 Task: Edit the link text to "Idea Form".
Action: Mouse pressed left at (111, 160)
Screenshot: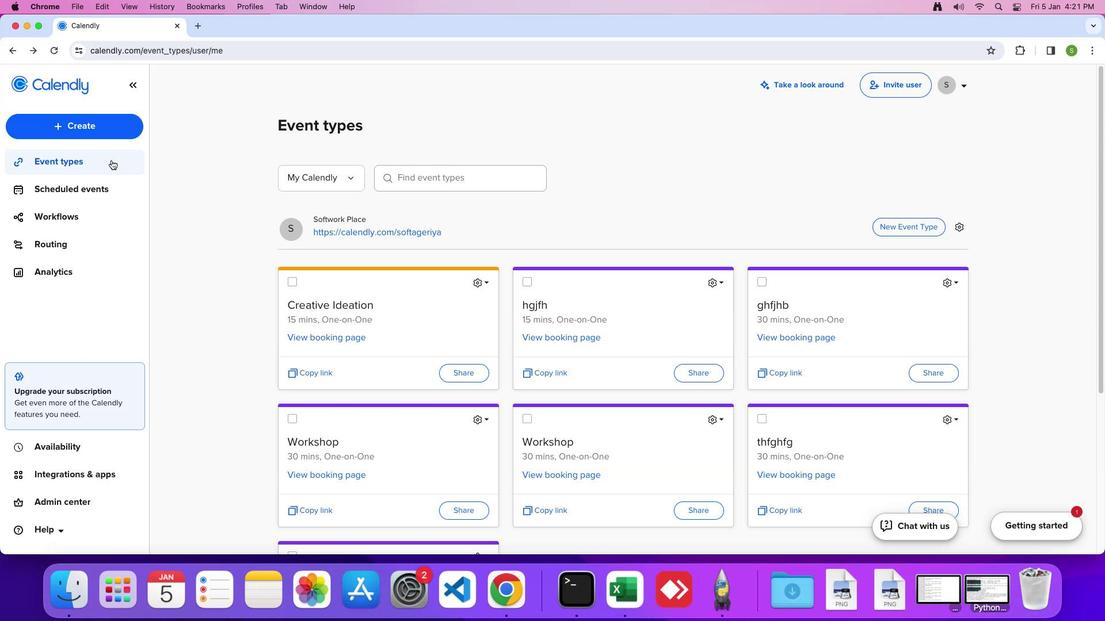 
Action: Mouse moved to (481, 281)
Screenshot: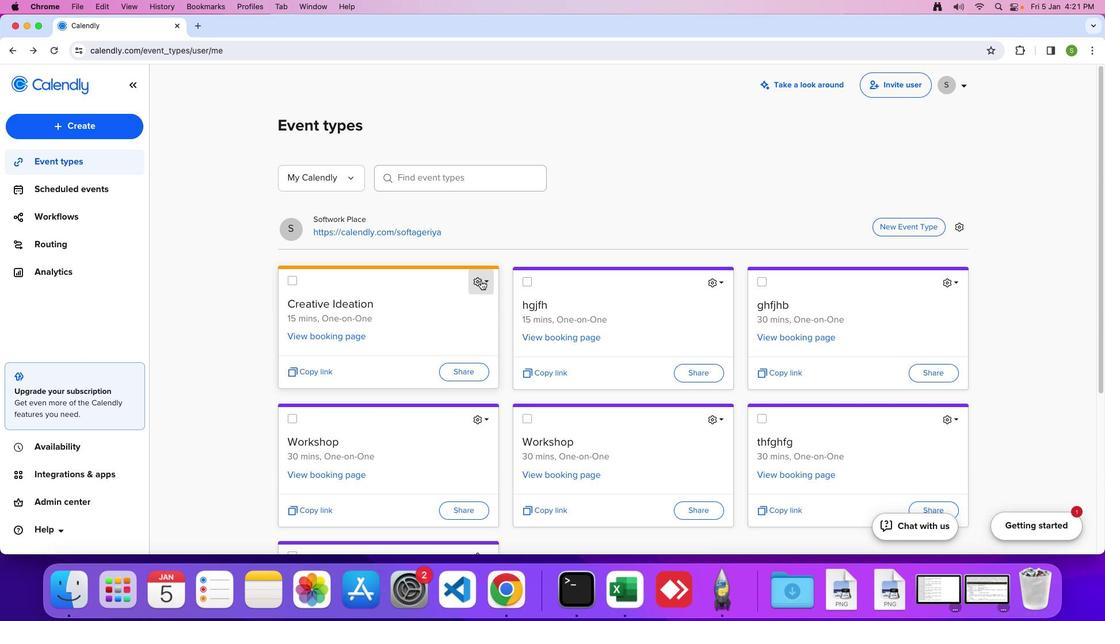 
Action: Mouse pressed left at (481, 281)
Screenshot: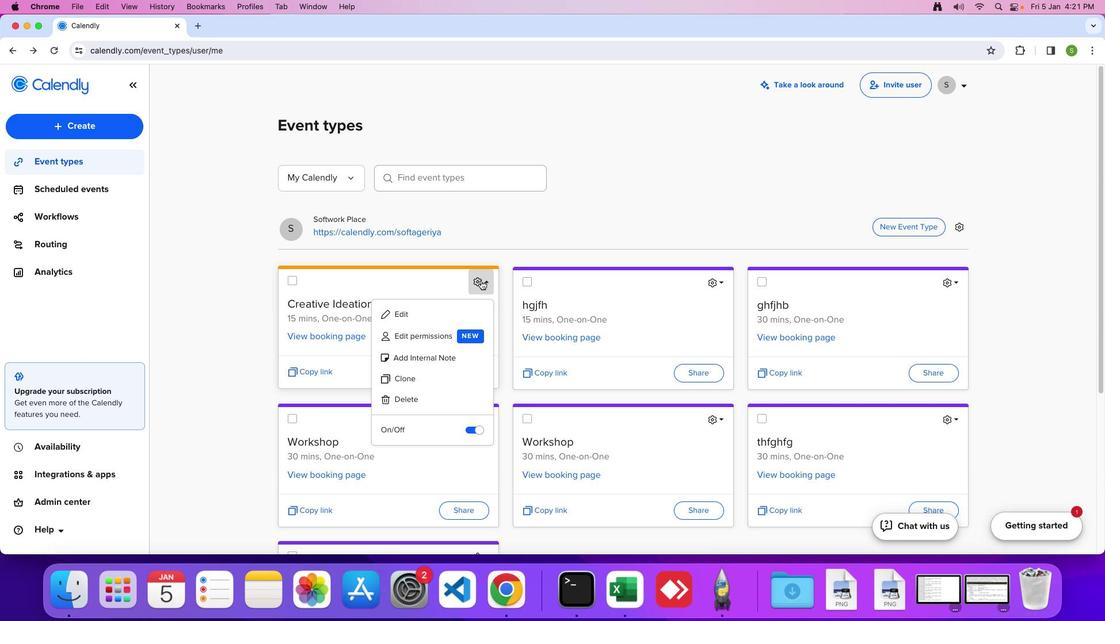 
Action: Mouse moved to (460, 312)
Screenshot: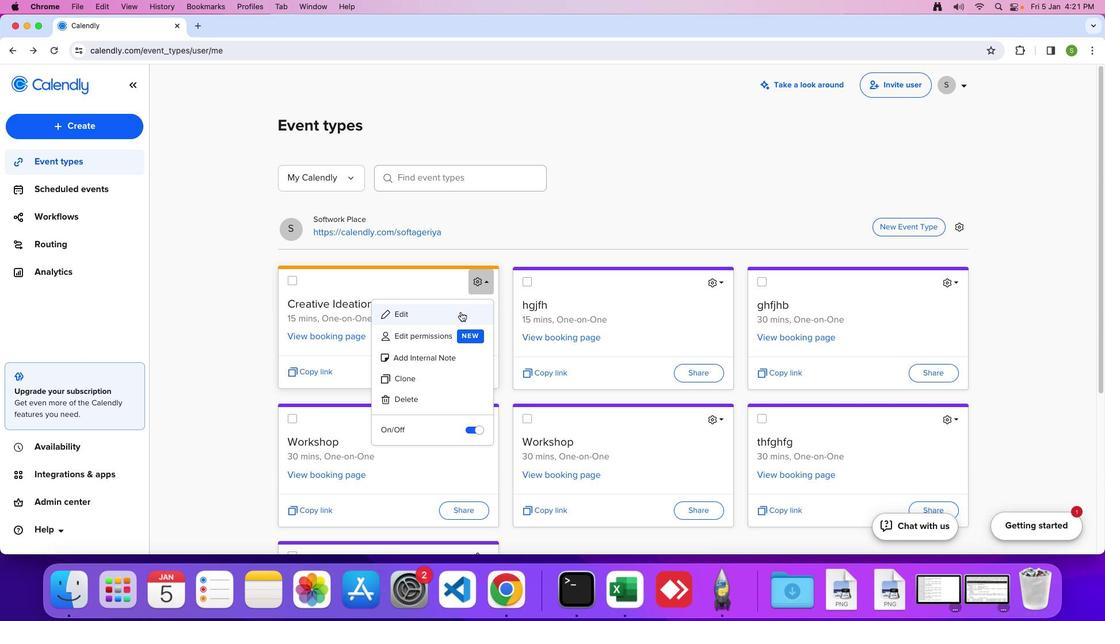 
Action: Mouse pressed left at (460, 312)
Screenshot: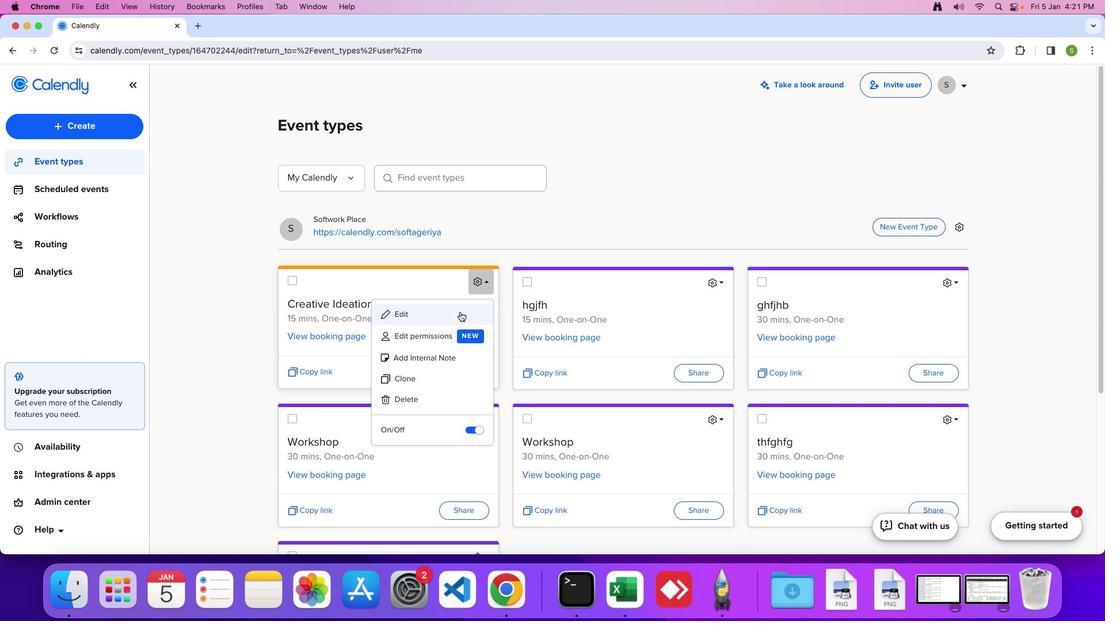 
Action: Mouse moved to (161, 177)
Screenshot: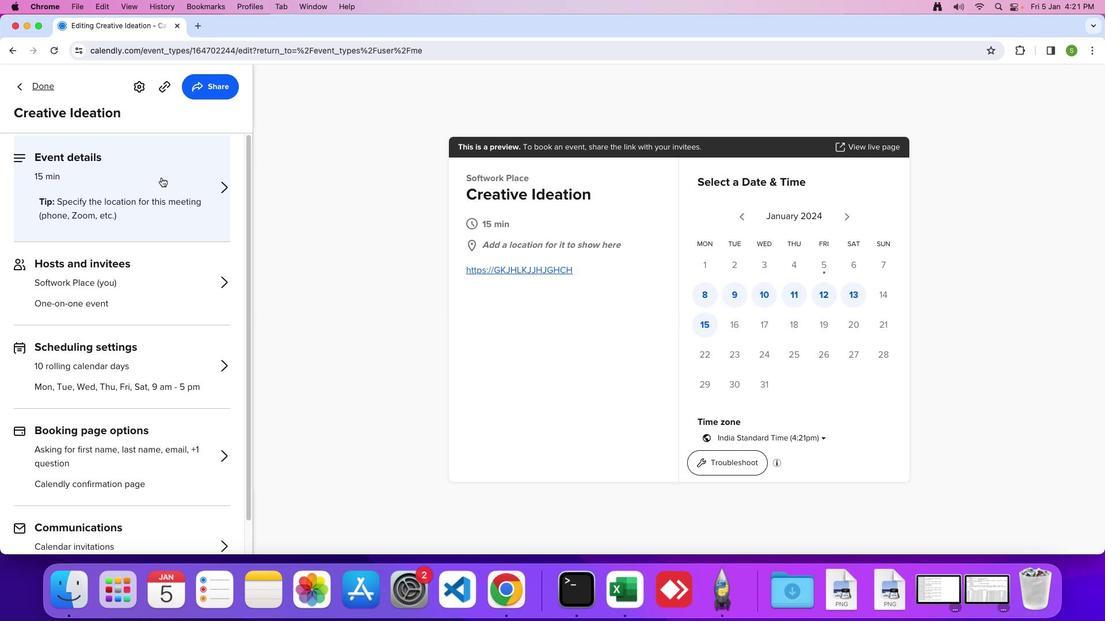
Action: Mouse pressed left at (161, 177)
Screenshot: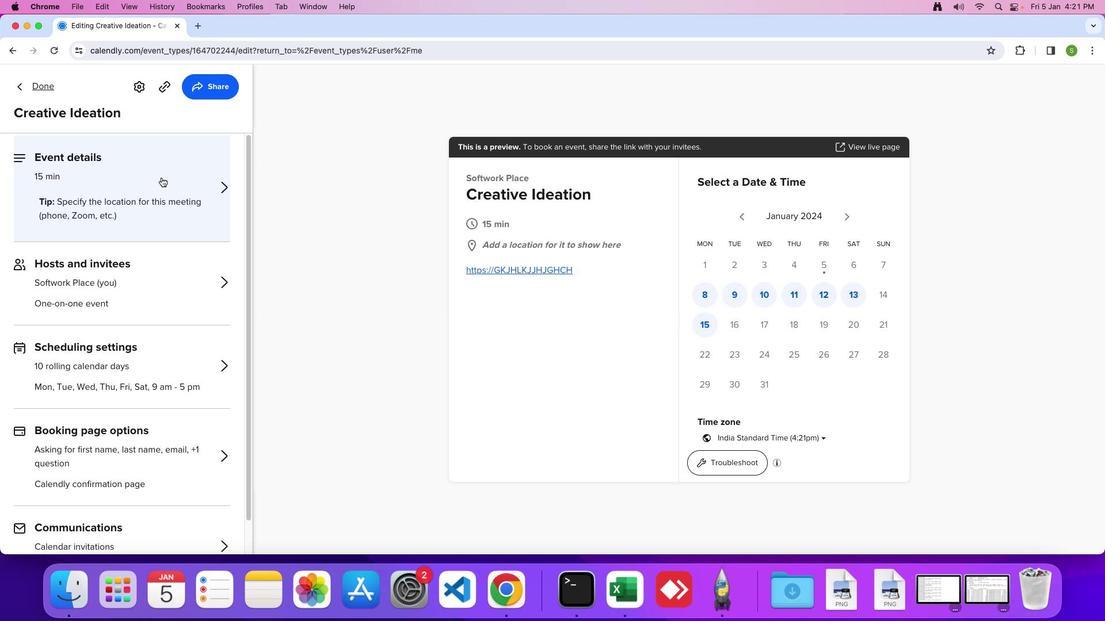 
Action: Mouse moved to (119, 353)
Screenshot: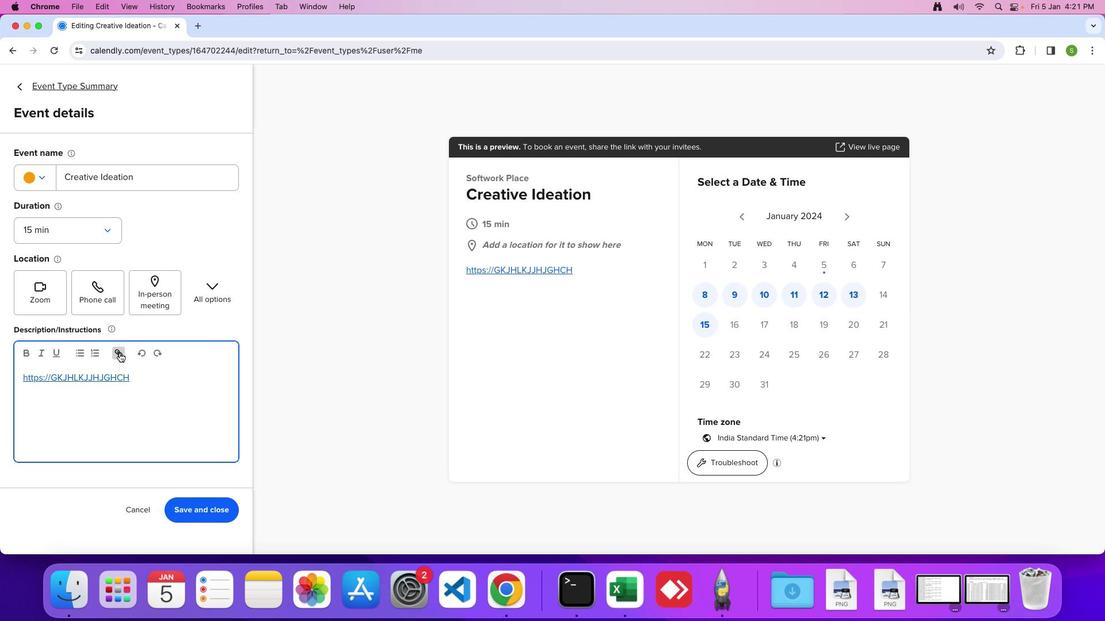 
Action: Mouse pressed left at (119, 353)
Screenshot: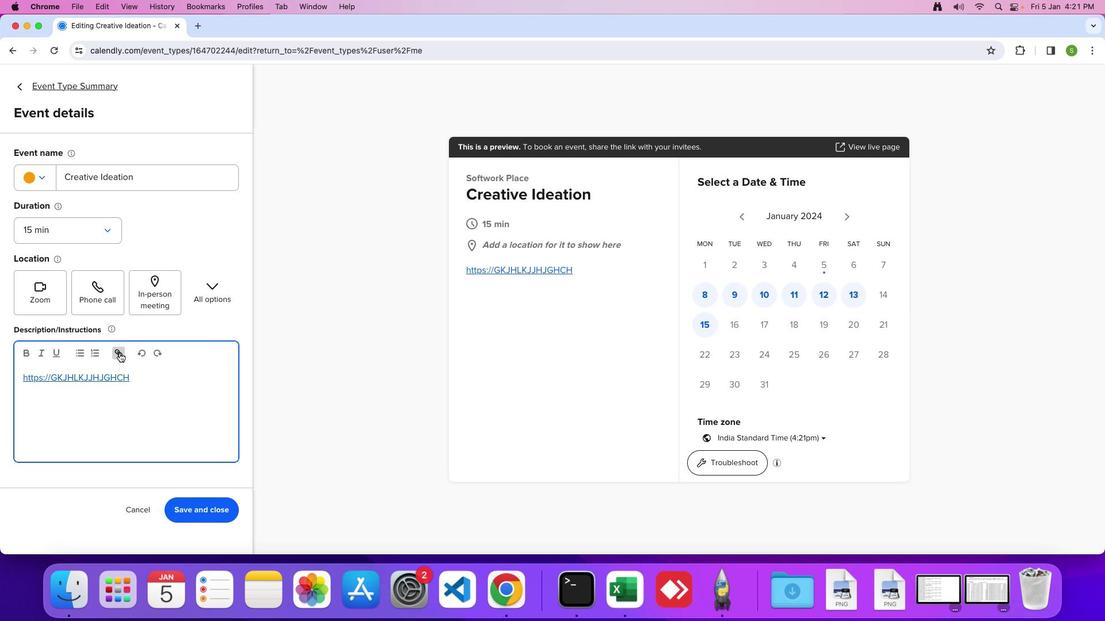 
Action: Mouse moved to (471, 189)
Screenshot: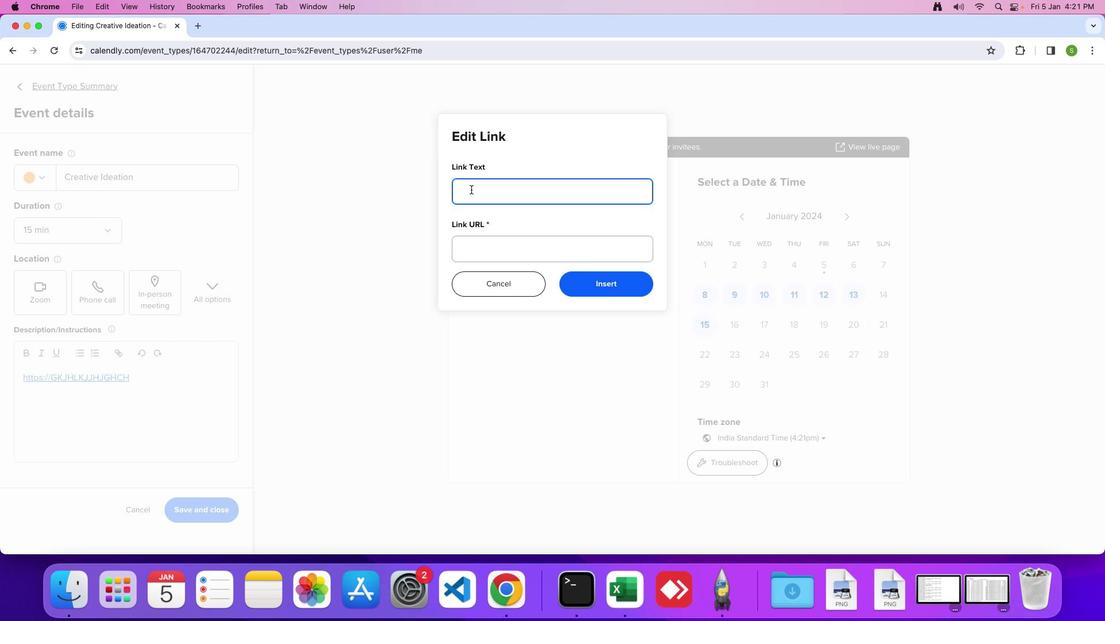 
Action: Mouse pressed left at (471, 189)
Screenshot: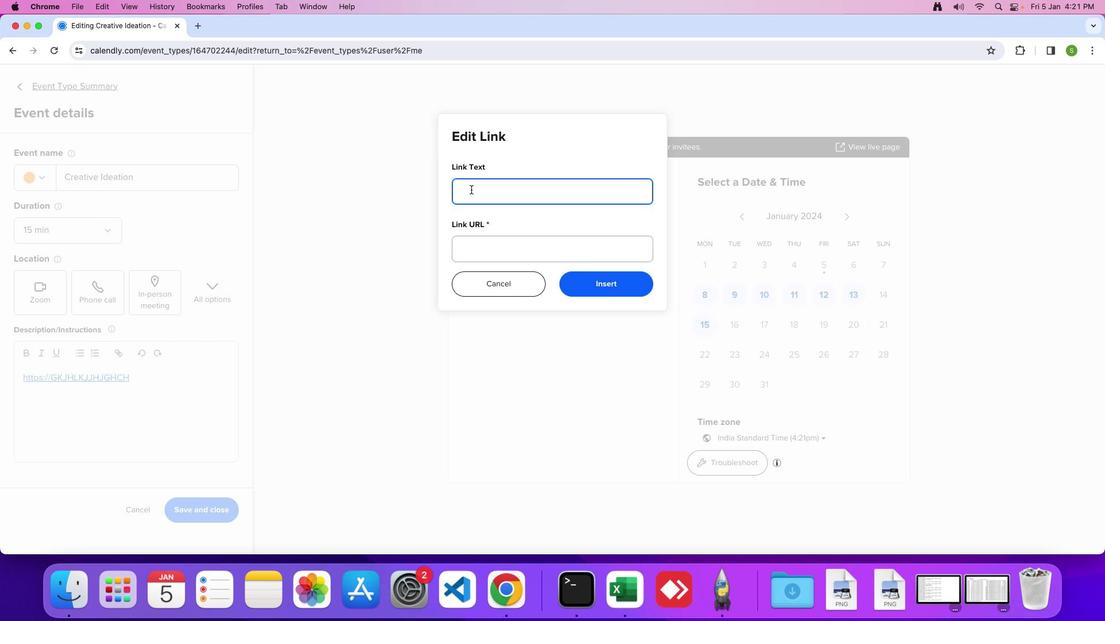 
Action: Key pressed 'I'Key.caps_lock'd''e''a'Key.spaceKey.shift'F''o''r''m'
Screenshot: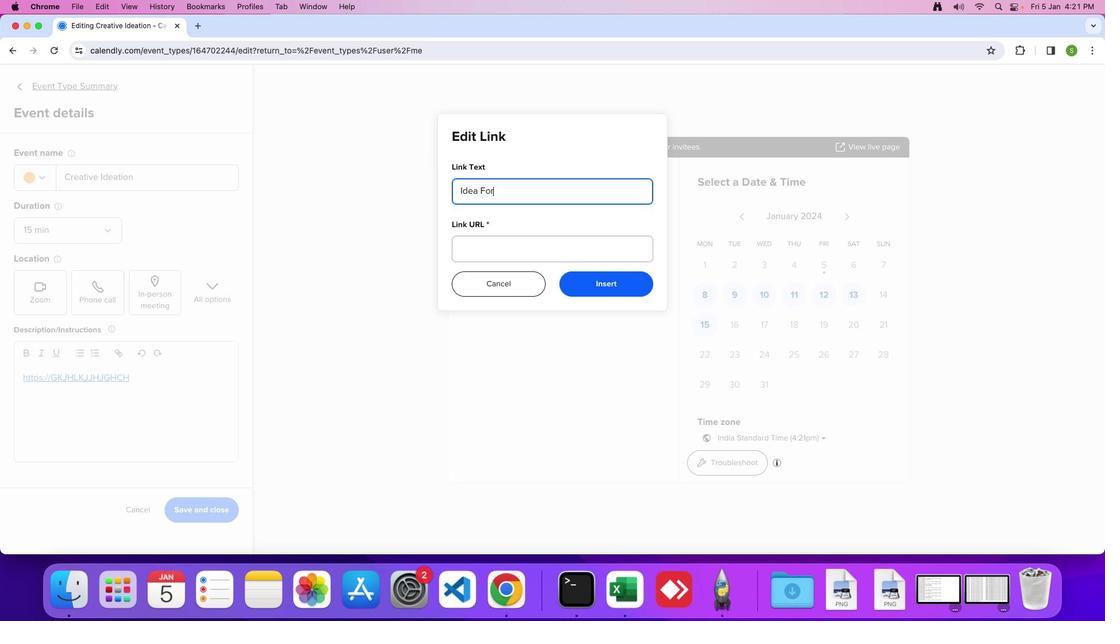 
Action: Mouse moved to (502, 211)
Screenshot: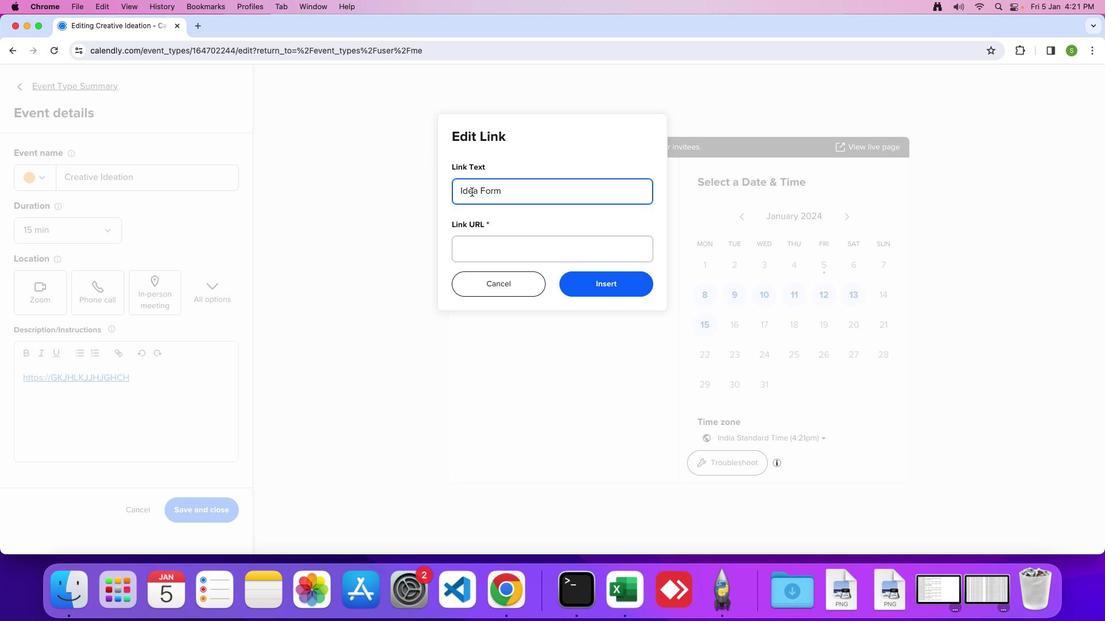 
